 Task: Check the repository topics in the organization "Mark56771".
Action: Mouse moved to (968, 73)
Screenshot: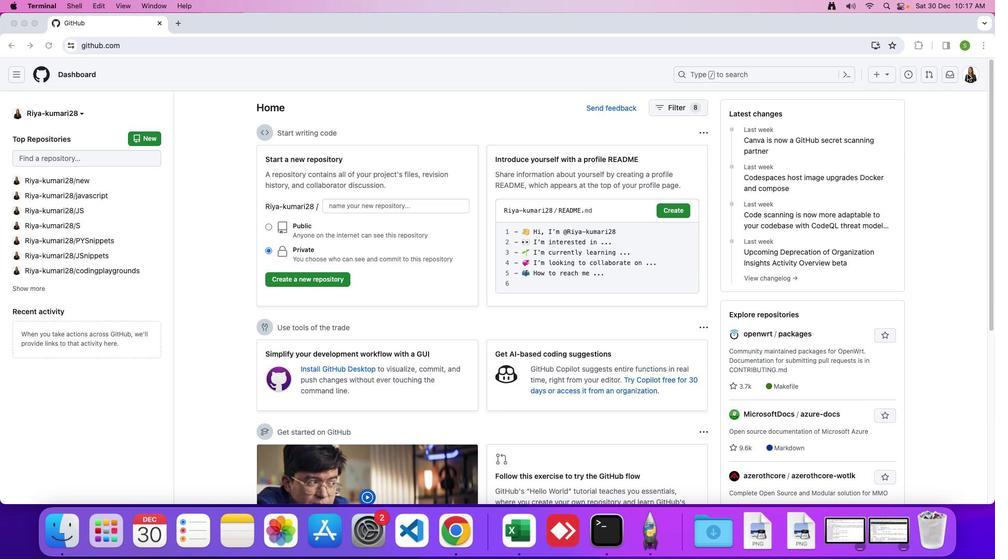 
Action: Mouse pressed left at (968, 73)
Screenshot: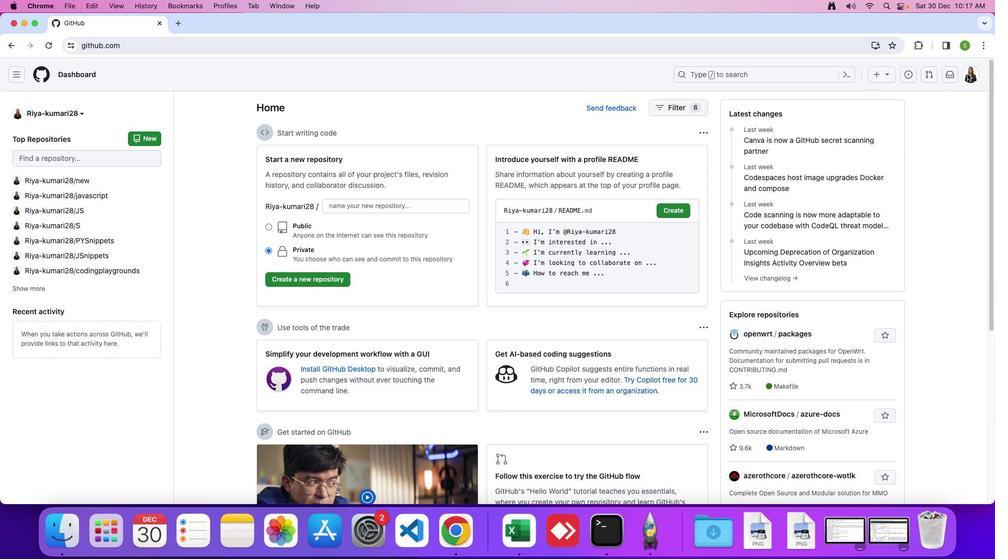
Action: Mouse moved to (968, 73)
Screenshot: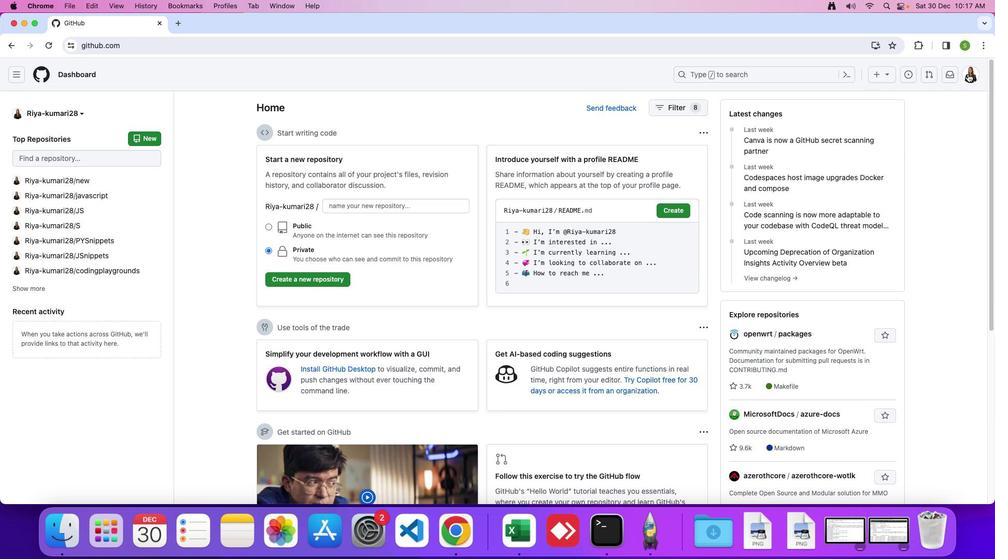 
Action: Mouse pressed left at (968, 73)
Screenshot: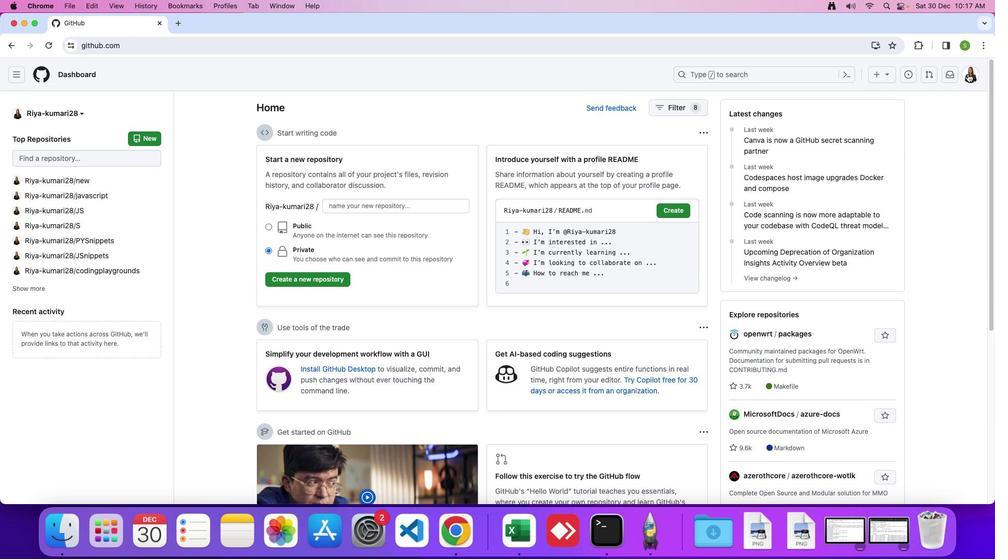 
Action: Mouse moved to (906, 198)
Screenshot: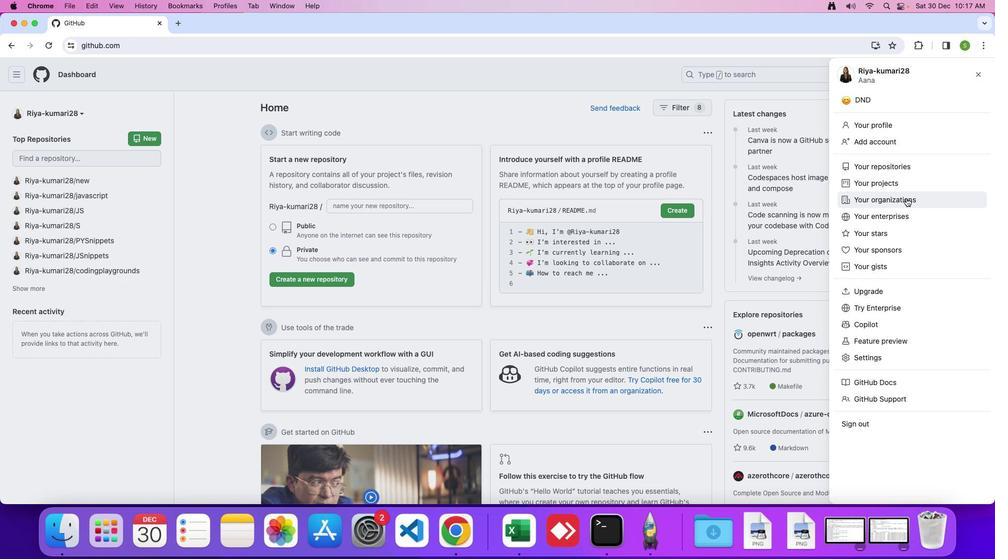 
Action: Mouse pressed left at (906, 198)
Screenshot: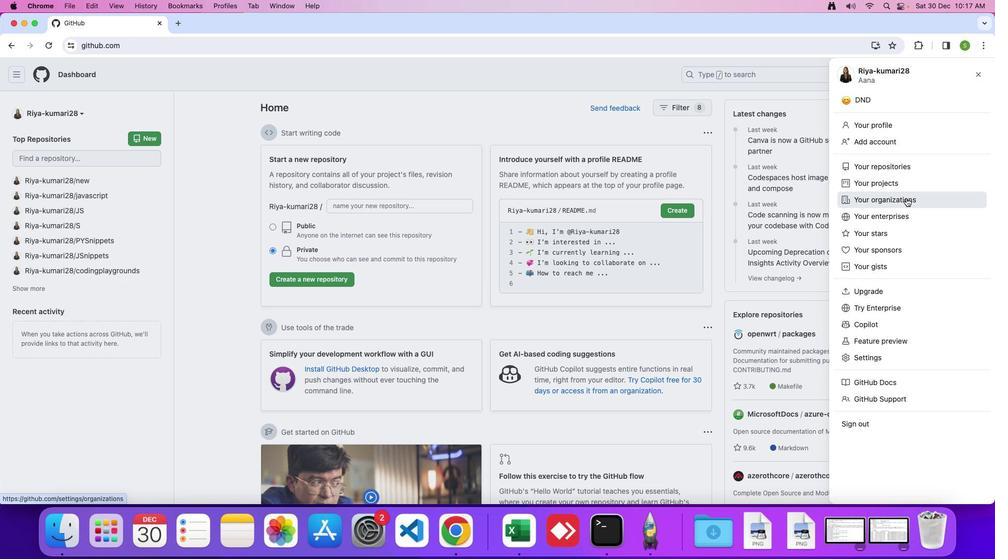 
Action: Mouse moved to (756, 214)
Screenshot: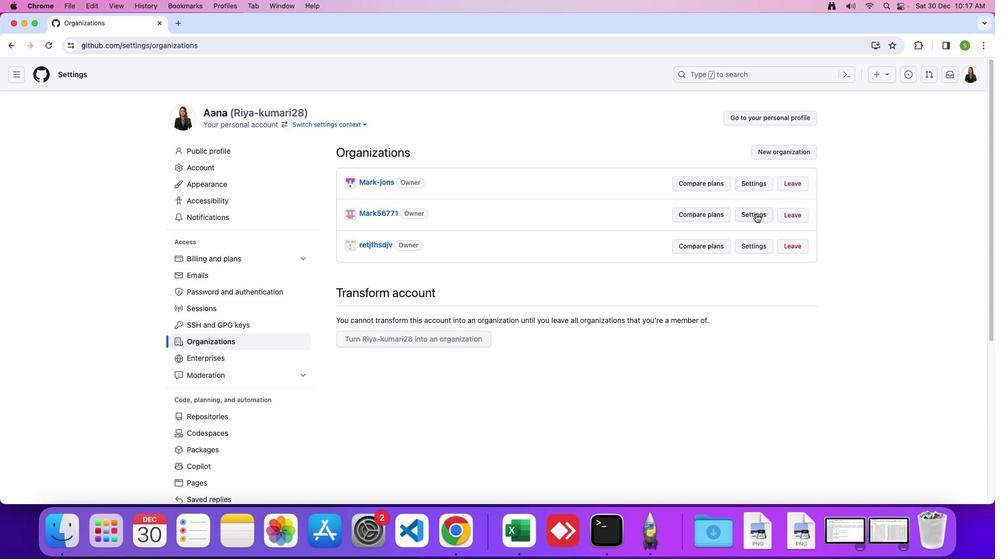 
Action: Mouse pressed left at (756, 214)
Screenshot: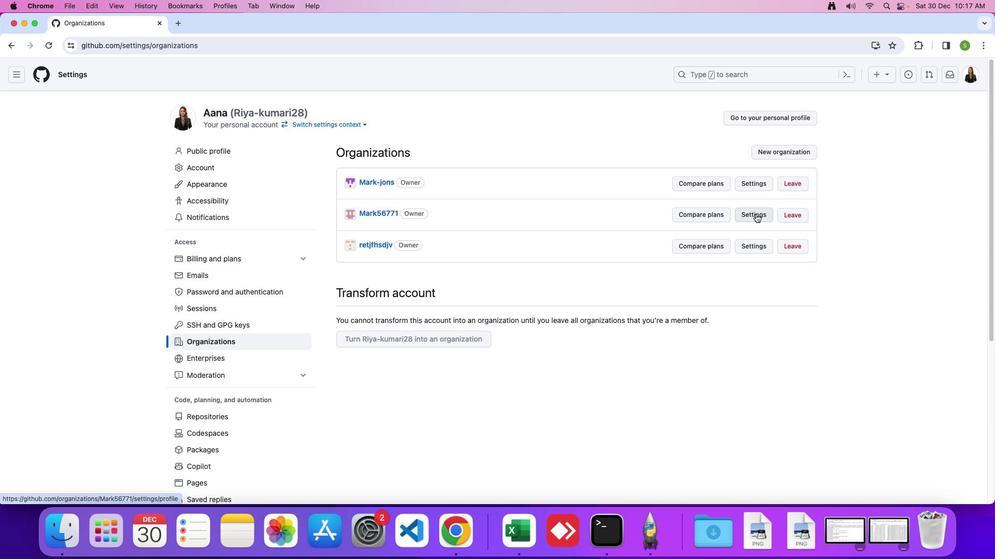 
Action: Mouse moved to (307, 321)
Screenshot: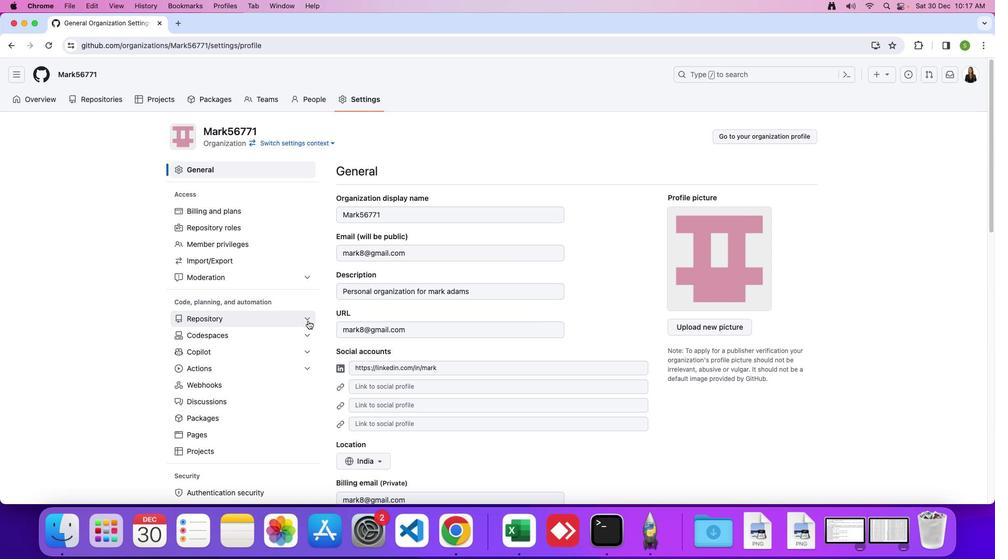 
Action: Mouse pressed left at (307, 321)
Screenshot: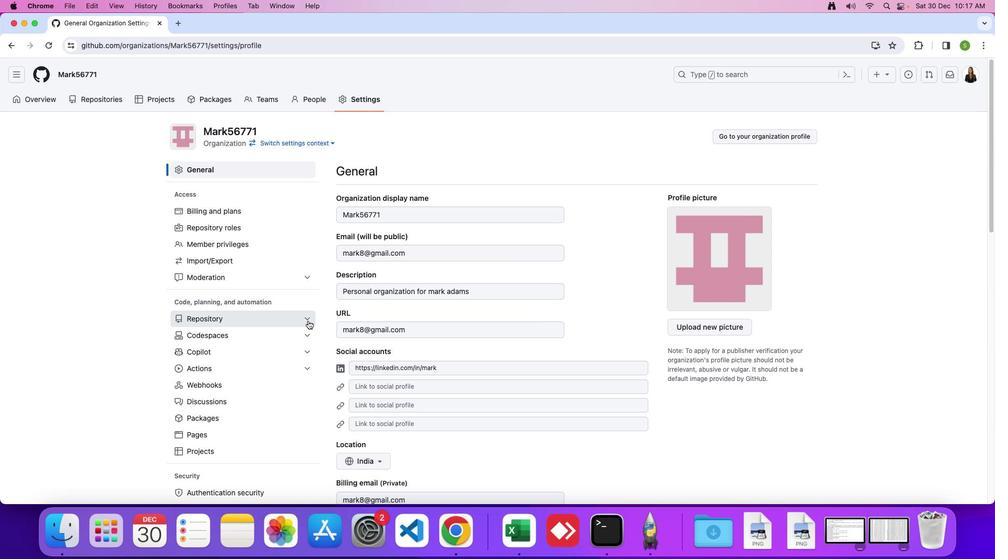 
Action: Mouse moved to (288, 348)
Screenshot: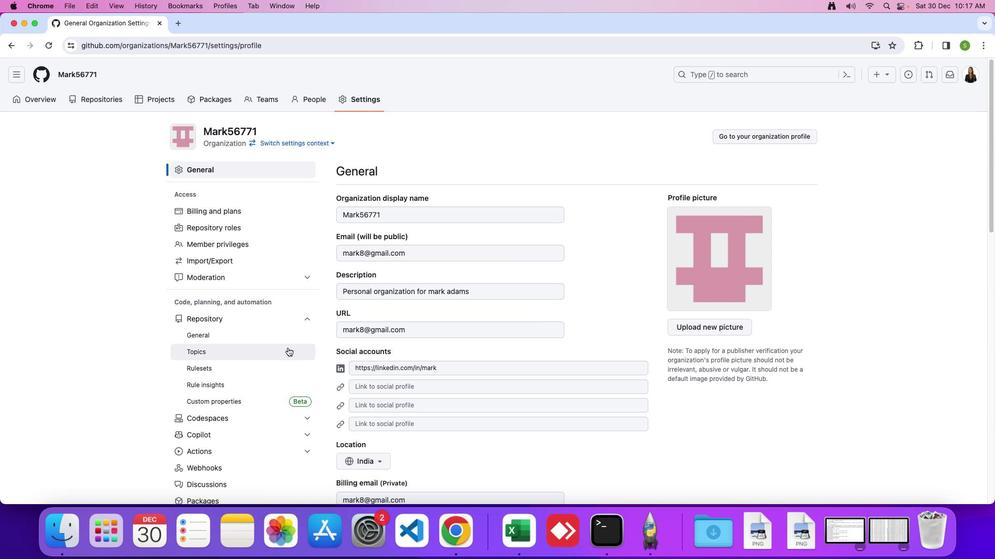 
Action: Mouse pressed left at (288, 348)
Screenshot: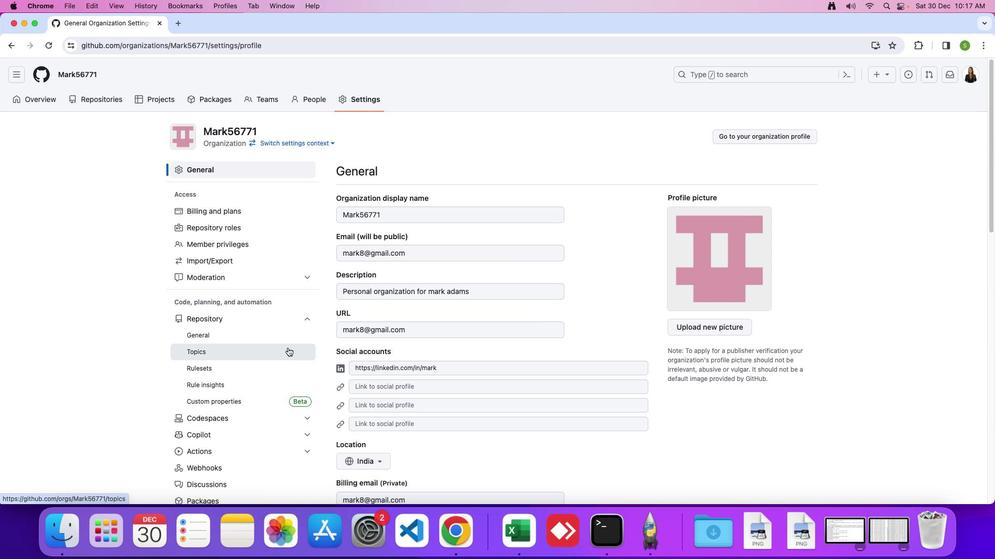 
